 Task: Unfollow the page of NVIDIA
Action: Mouse moved to (511, 55)
Screenshot: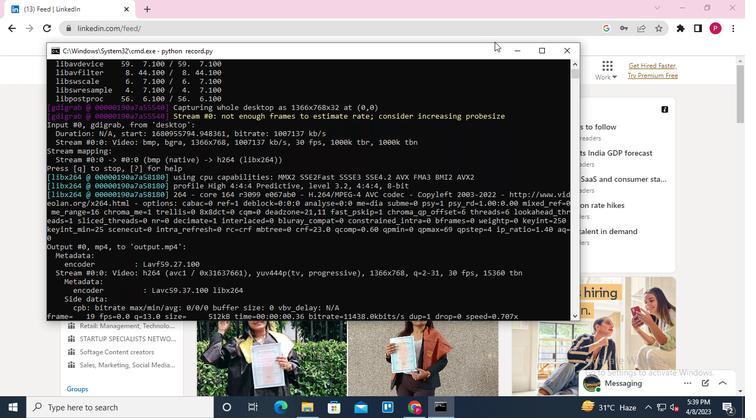 
Action: Mouse pressed left at (511, 55)
Screenshot: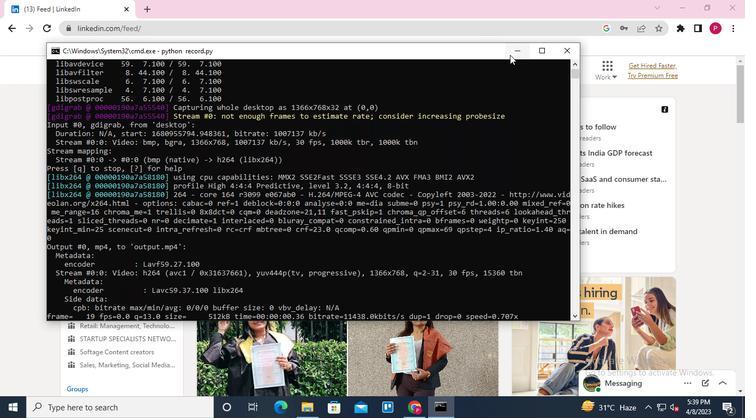 
Action: Mouse moved to (169, 71)
Screenshot: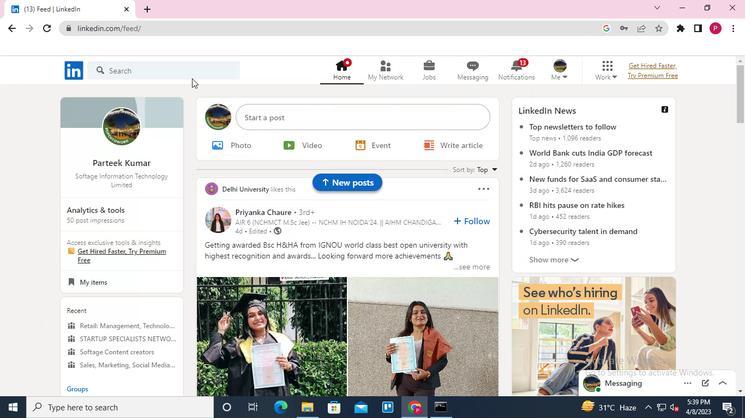 
Action: Mouse pressed left at (169, 71)
Screenshot: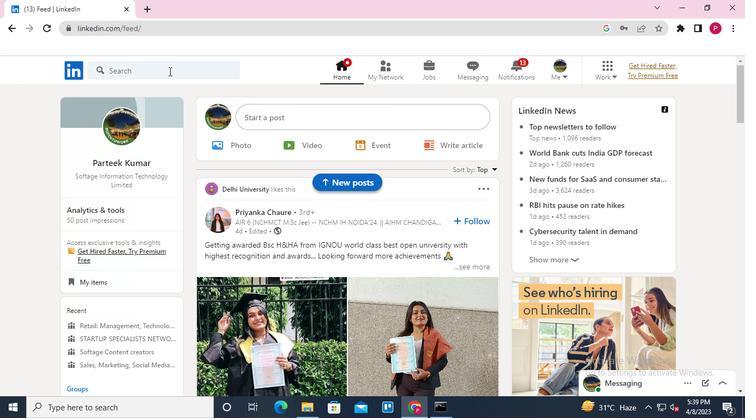 
Action: Mouse moved to (168, 71)
Screenshot: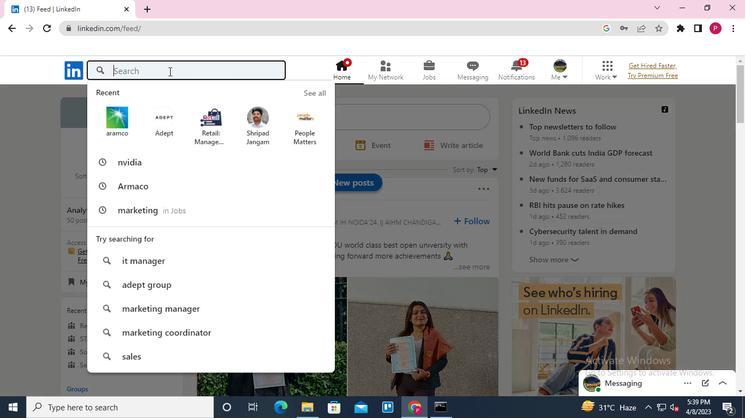 
Action: Keyboard Key.shift
Screenshot: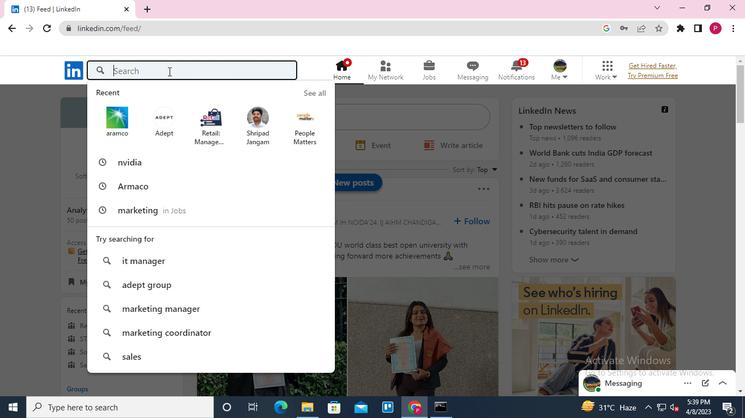 
Action: Keyboard Key.shift
Screenshot: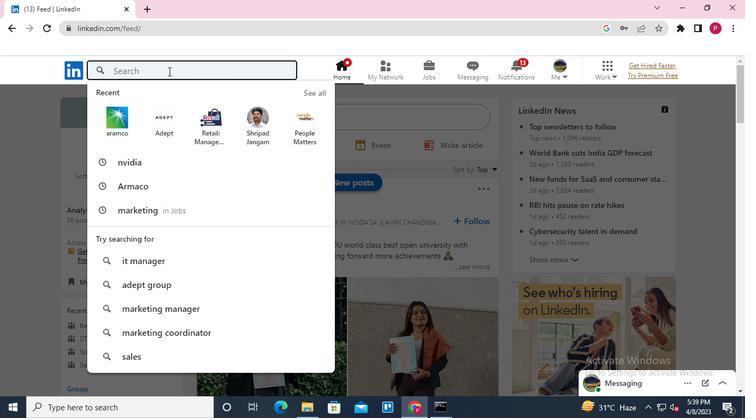 
Action: Keyboard Key.shift
Screenshot: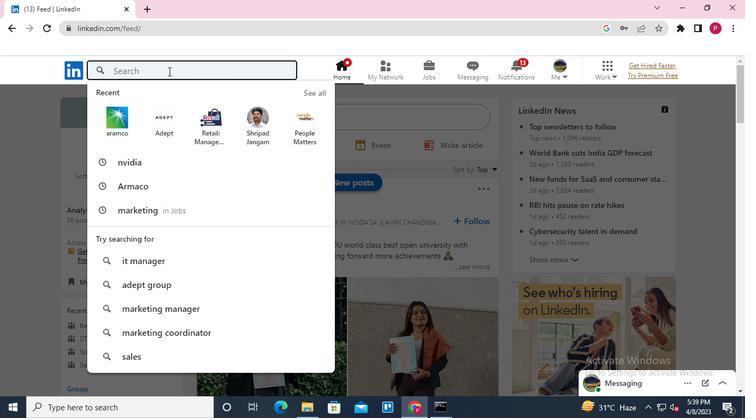
Action: Keyboard Key.shift
Screenshot: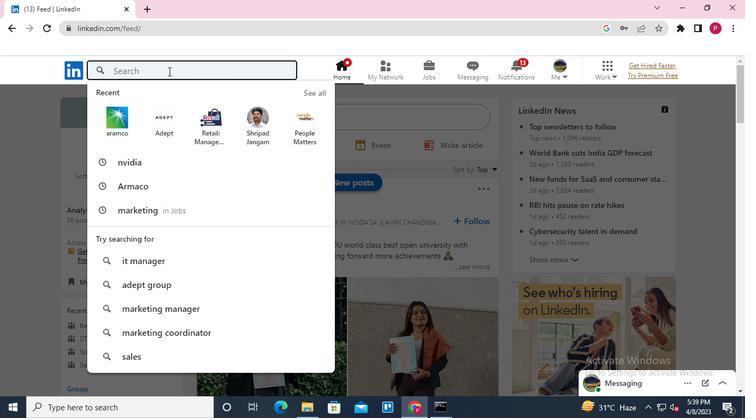 
Action: Keyboard Key.shift
Screenshot: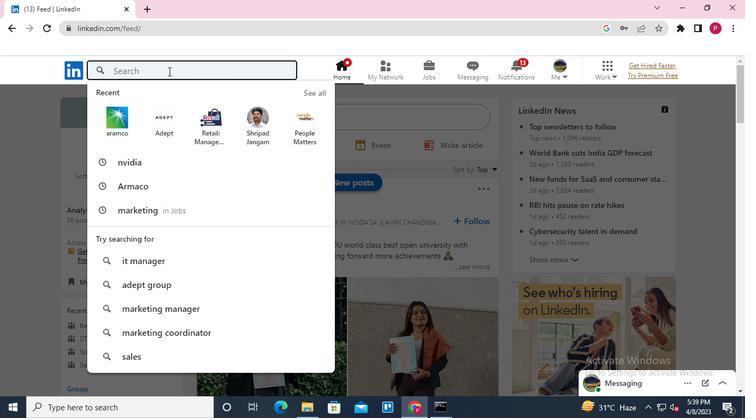 
Action: Keyboard Key.shift
Screenshot: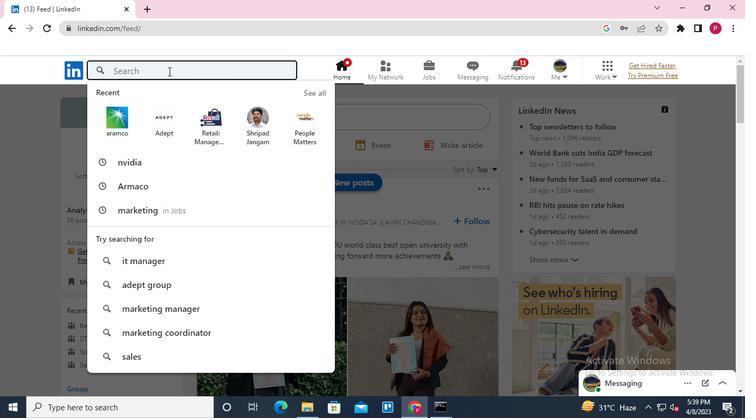 
Action: Keyboard Key.shift
Screenshot: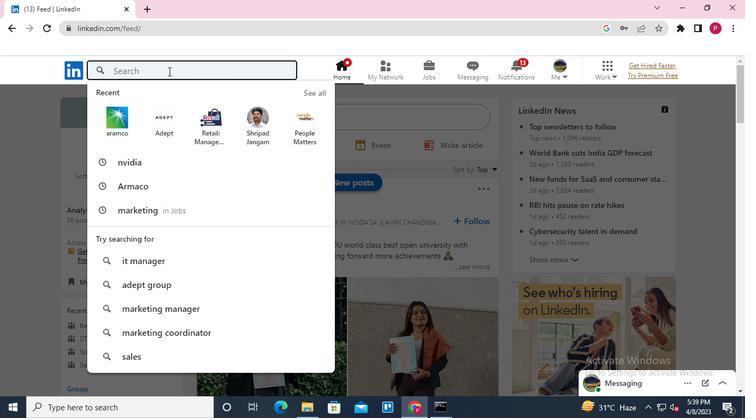 
Action: Keyboard Key.shift
Screenshot: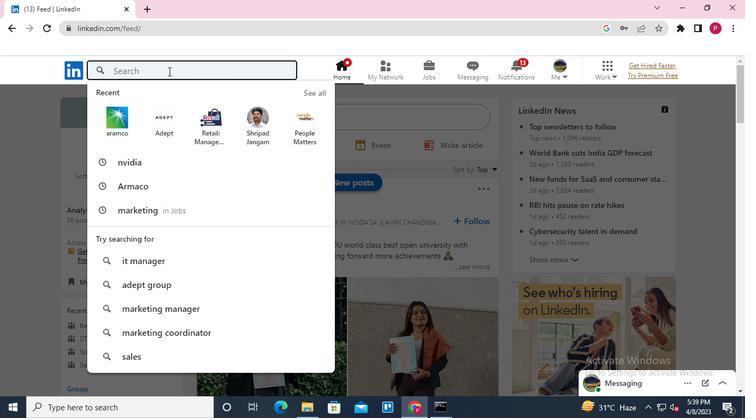 
Action: Keyboard N
Screenshot: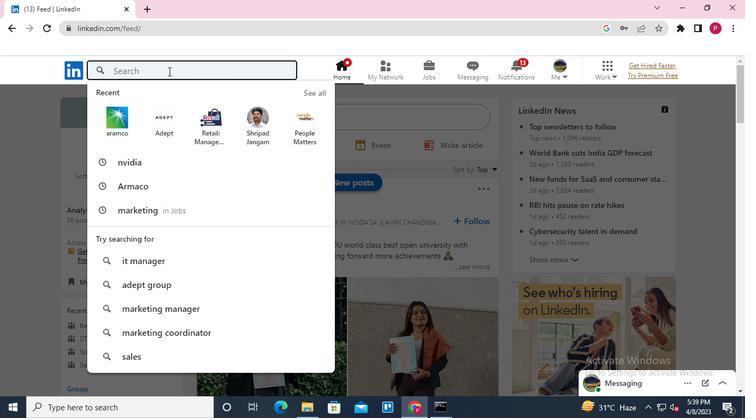 
Action: Keyboard V
Screenshot: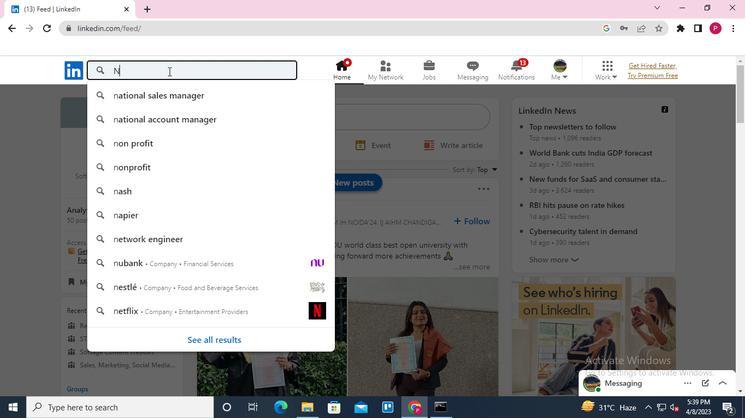
Action: Keyboard I
Screenshot: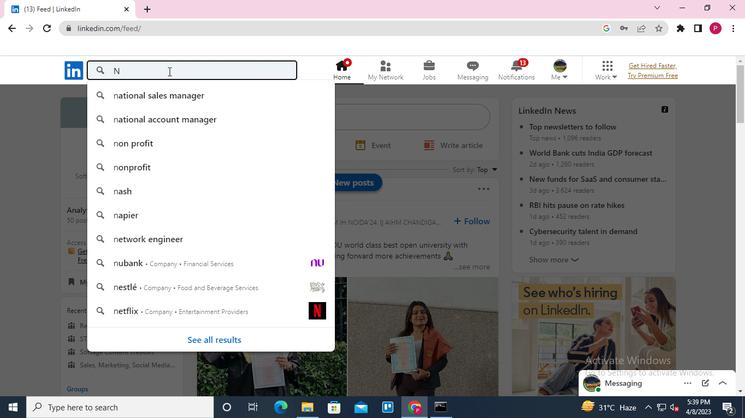 
Action: Keyboard D
Screenshot: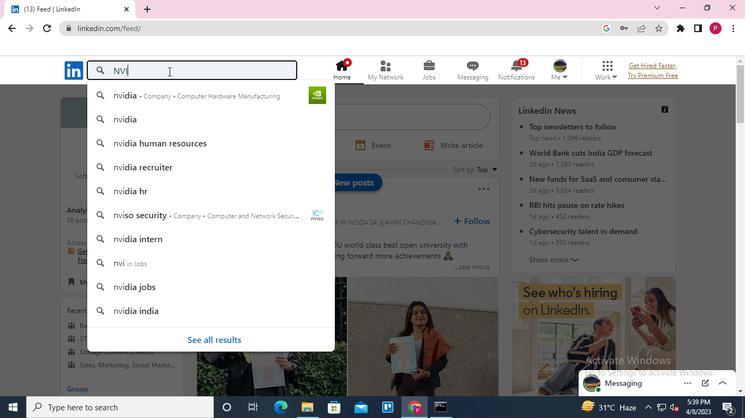 
Action: Keyboard I
Screenshot: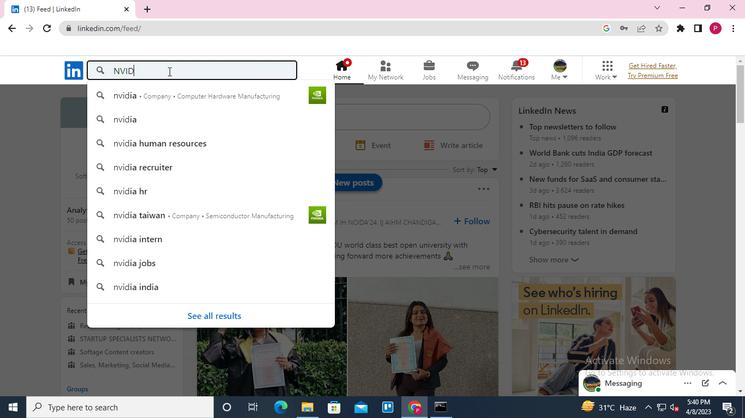 
Action: Keyboard A
Screenshot: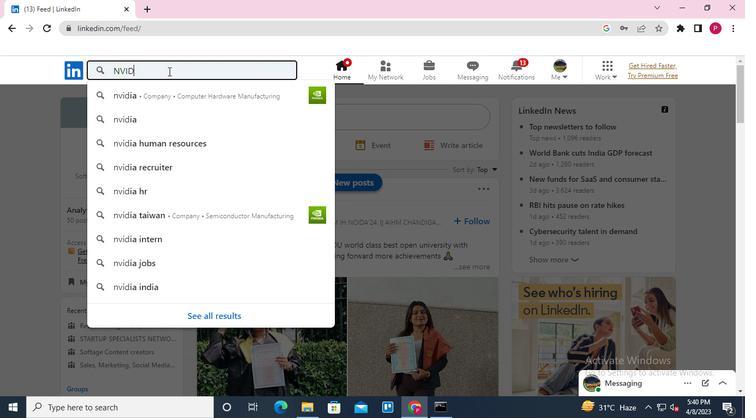 
Action: Keyboard Key.enter
Screenshot: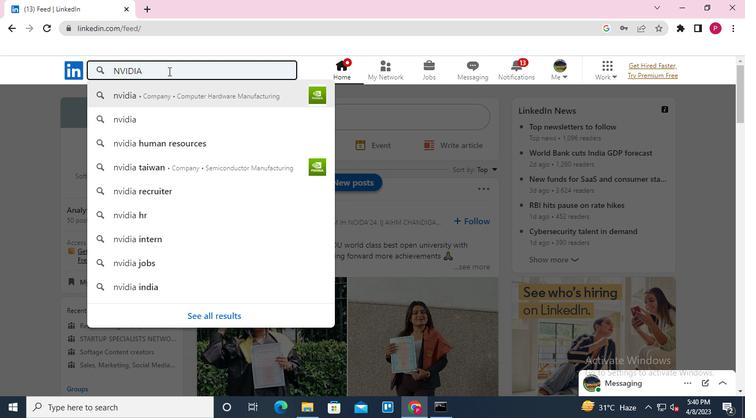 
Action: Mouse moved to (173, 233)
Screenshot: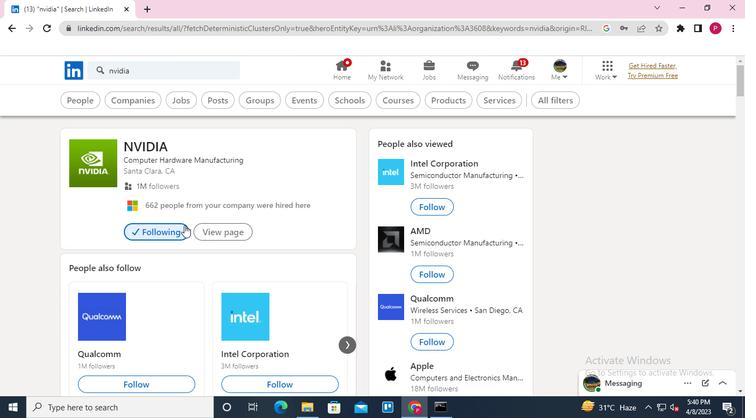 
Action: Mouse pressed left at (173, 233)
Screenshot: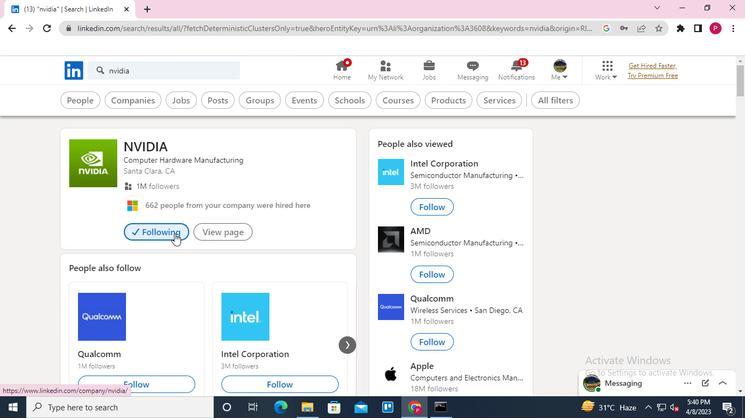 
Action: Mouse moved to (155, 229)
Screenshot: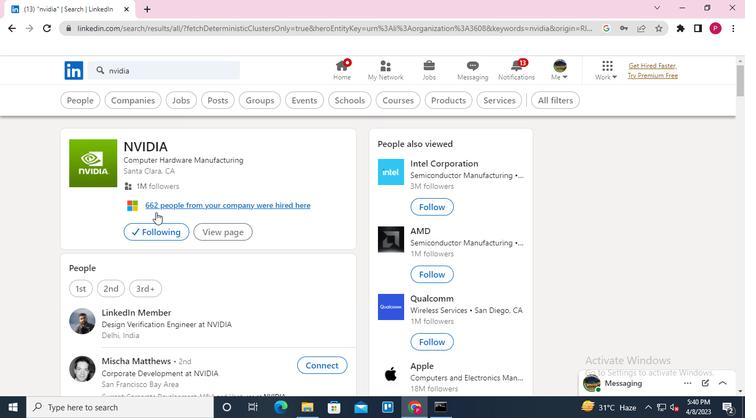 
Action: Mouse pressed left at (155, 229)
Screenshot: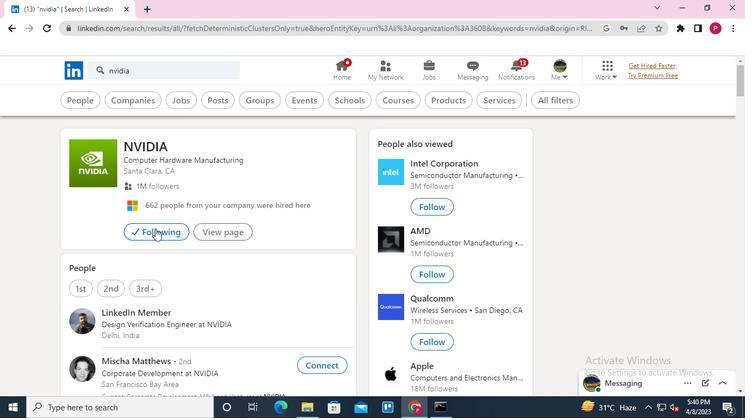 
Action: Mouse moved to (419, 242)
Screenshot: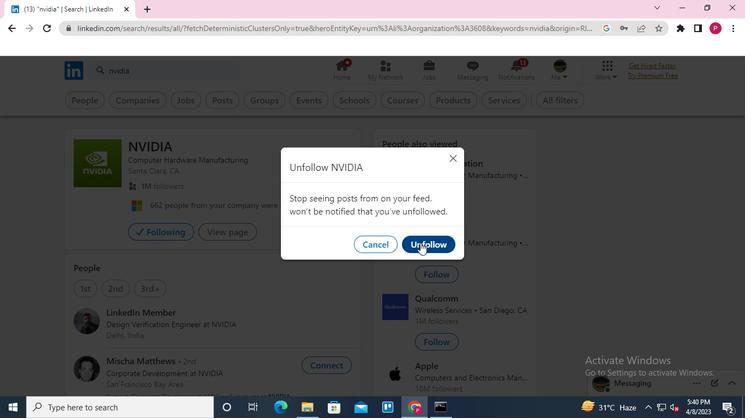 
Action: Mouse pressed left at (419, 242)
Screenshot: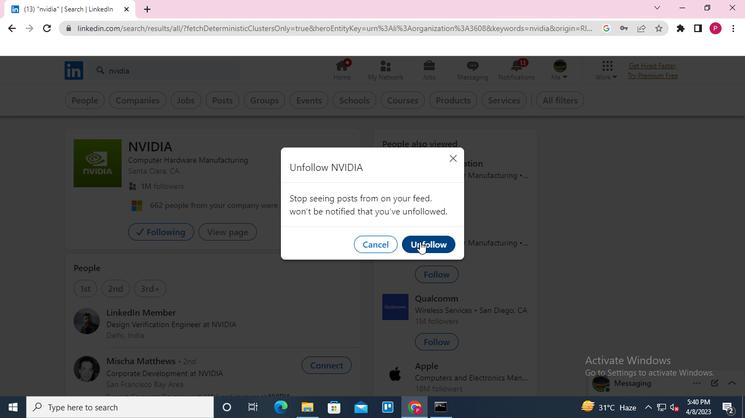 
Action: Keyboard Key.alt_l
Screenshot: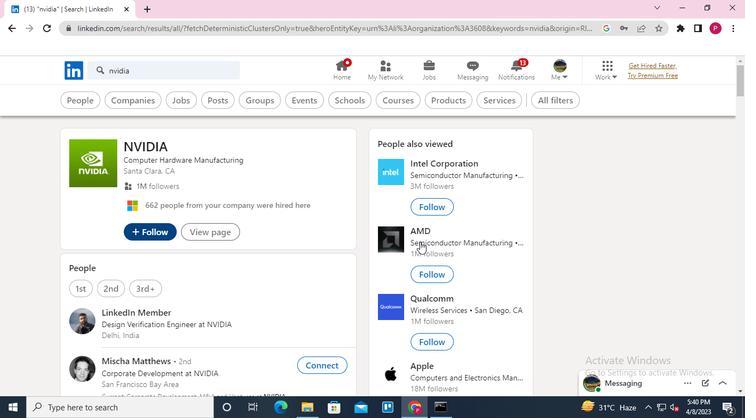 
Action: Keyboard Key.tab
Screenshot: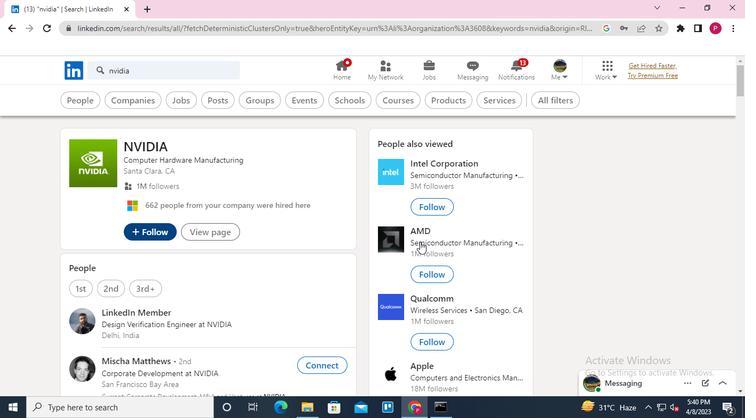 
Action: Mouse moved to (562, 53)
Screenshot: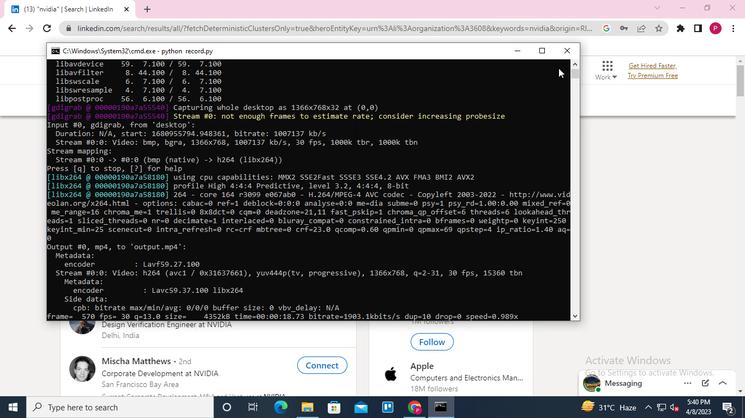 
Action: Mouse pressed left at (562, 53)
Screenshot: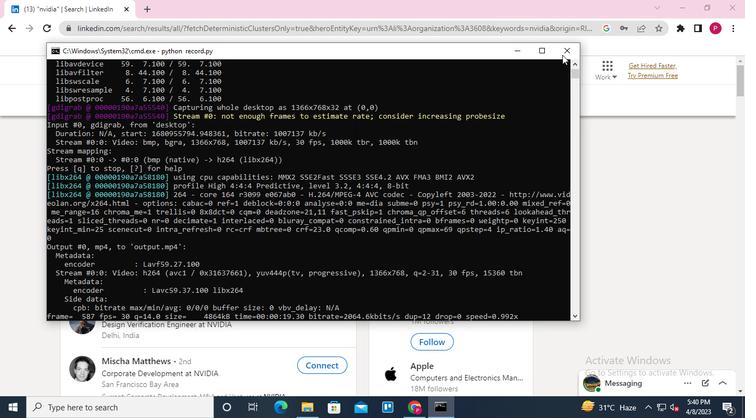 
